 Task: Identify the closest national park to Phoenix, Arizona, and Salt Lake City, Utah.
Action: Mouse moved to (129, 77)
Screenshot: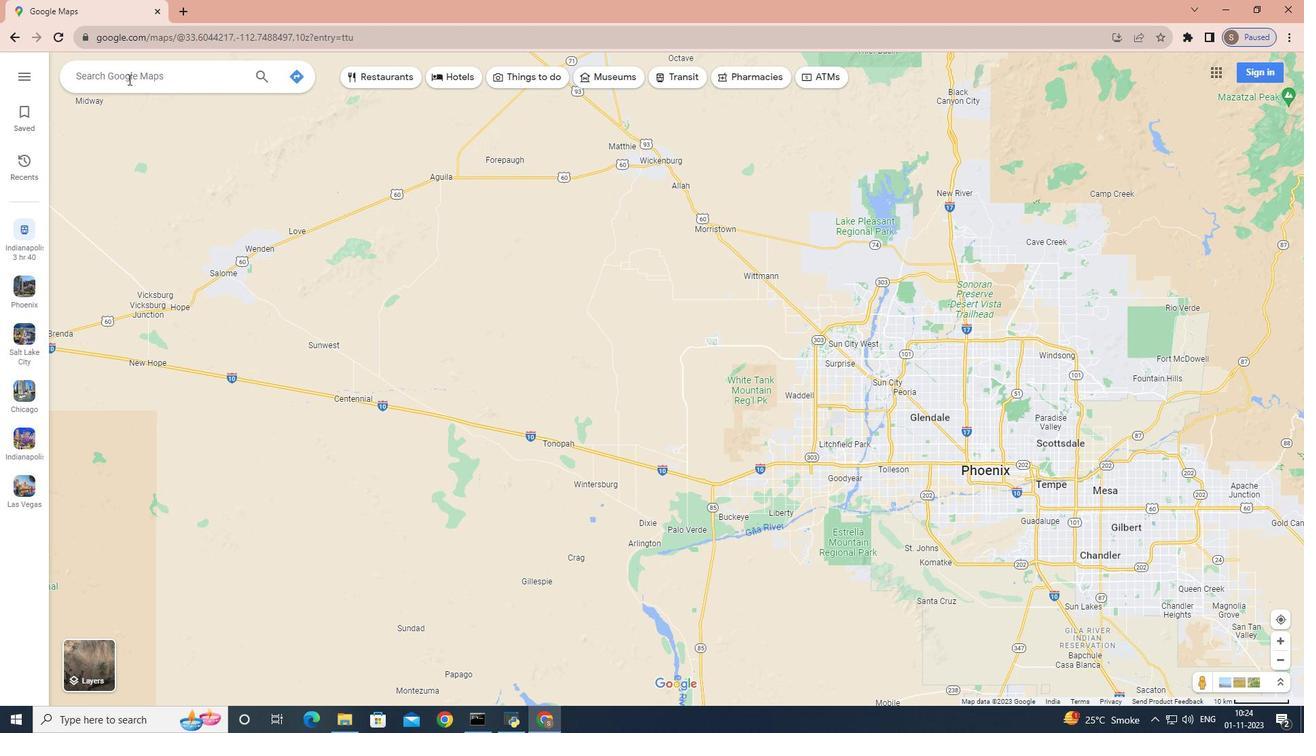 
Action: Mouse pressed left at (129, 77)
Screenshot: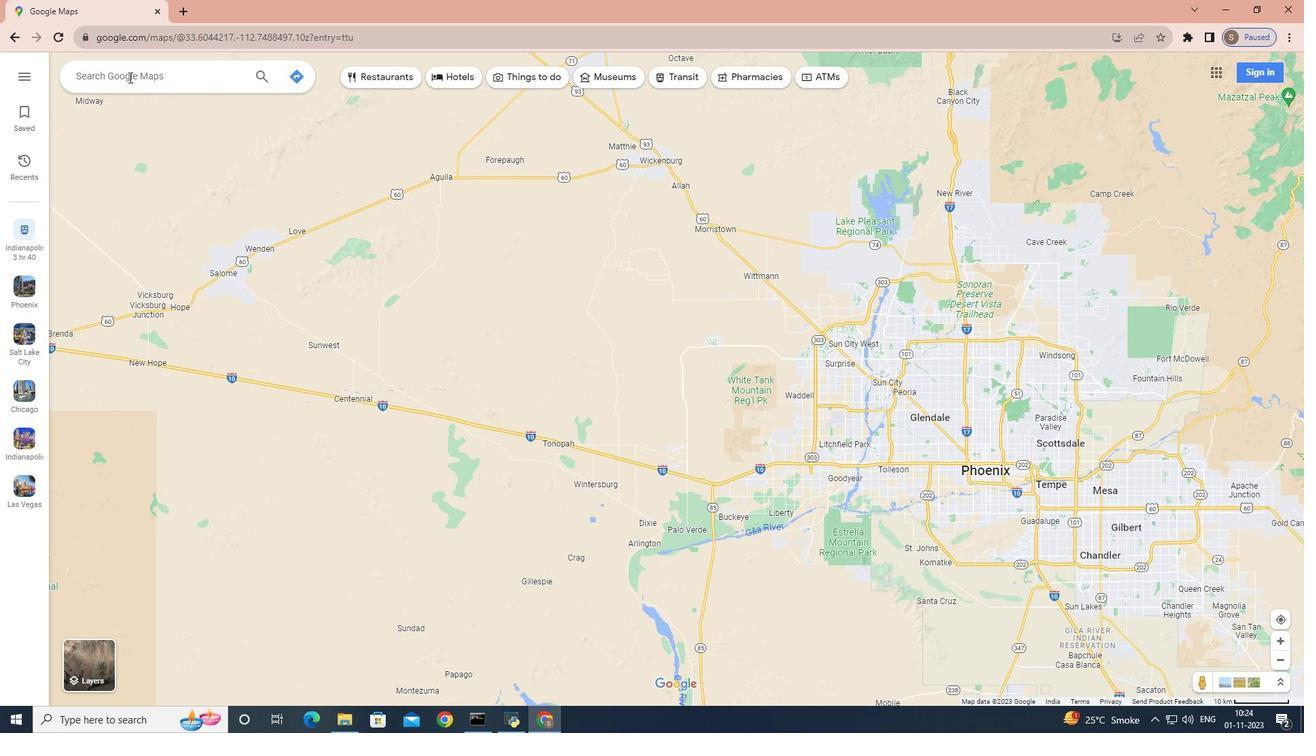 
Action: Key pressed <Key.shift_r>Phoenix,<Key.space><Key.shift>Arizona
Screenshot: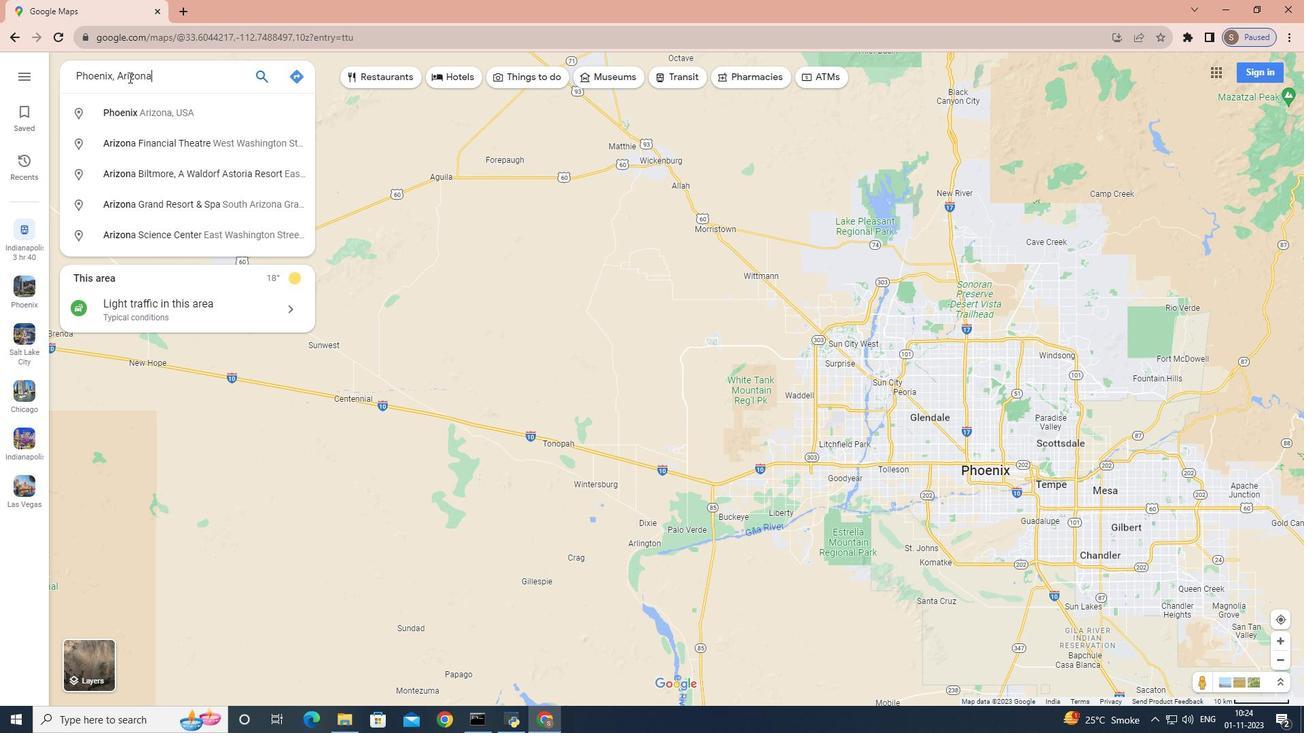 
Action: Mouse moved to (256, 71)
Screenshot: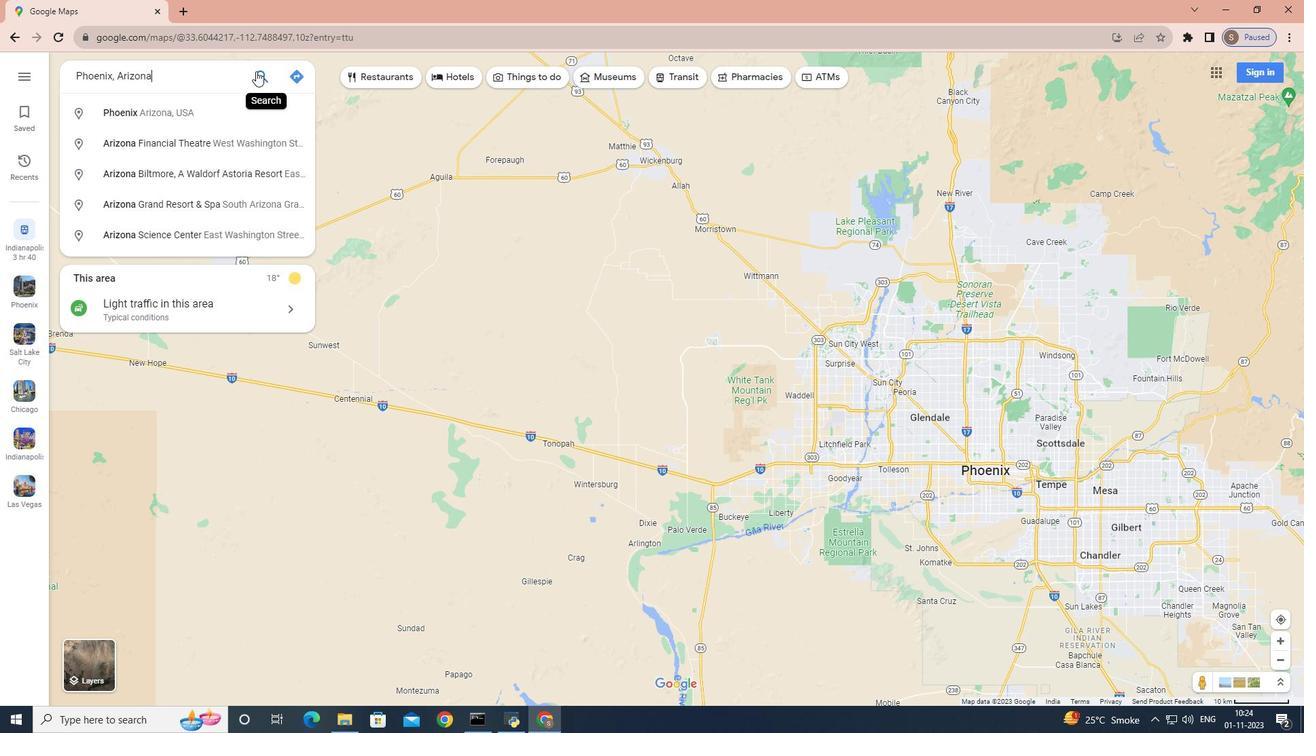 
Action: Mouse pressed left at (256, 71)
Screenshot: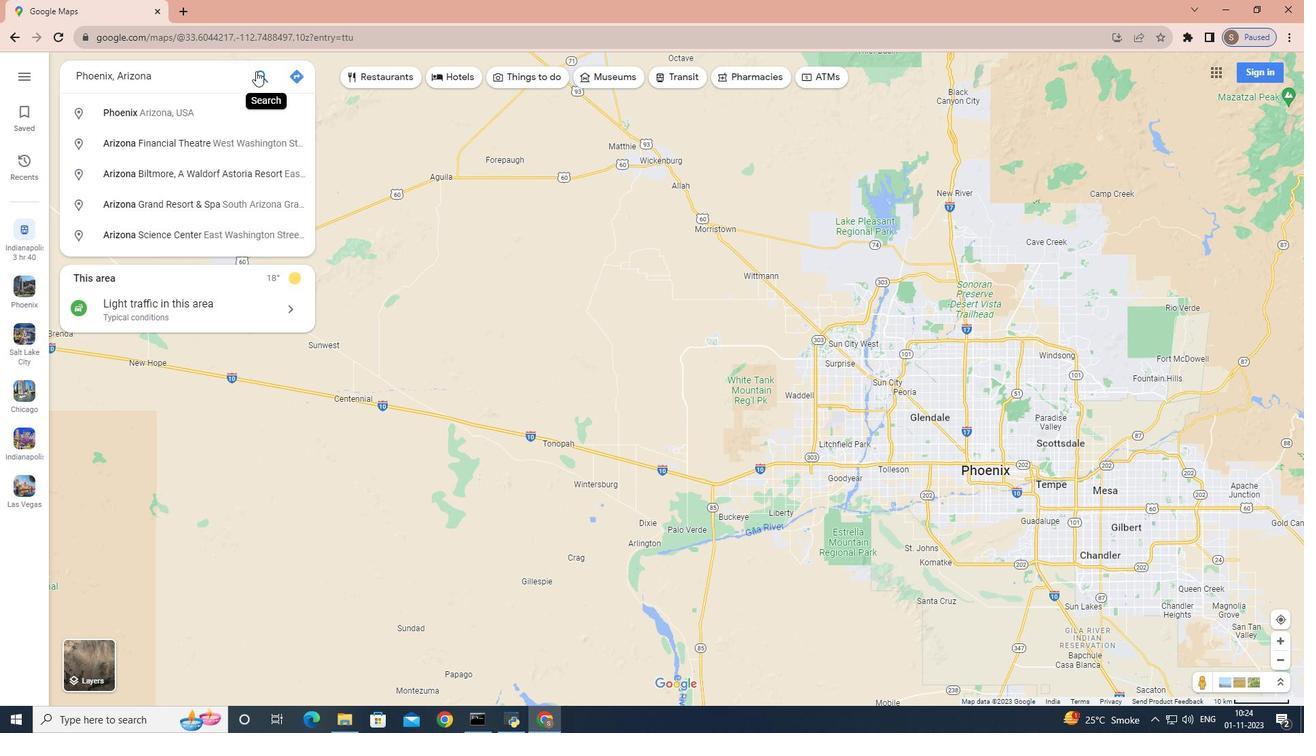 
Action: Mouse moved to (188, 310)
Screenshot: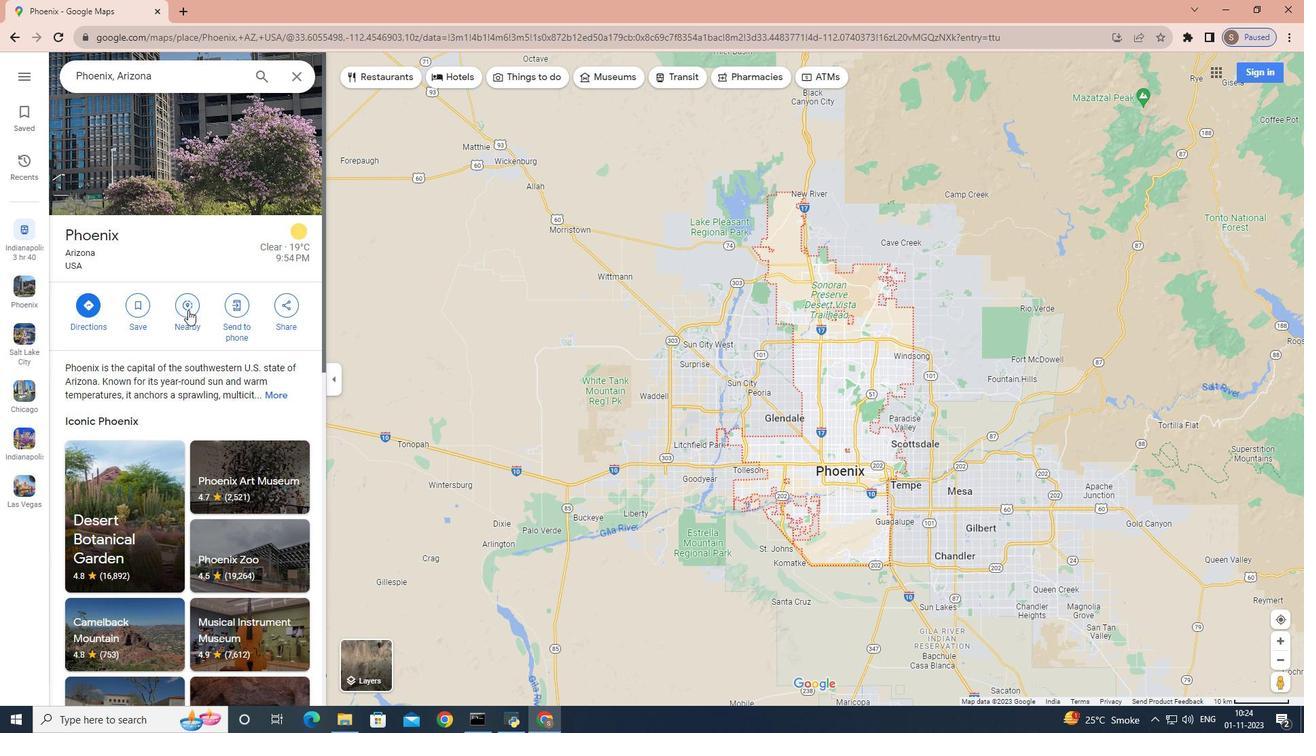 
Action: Mouse pressed left at (188, 310)
Screenshot: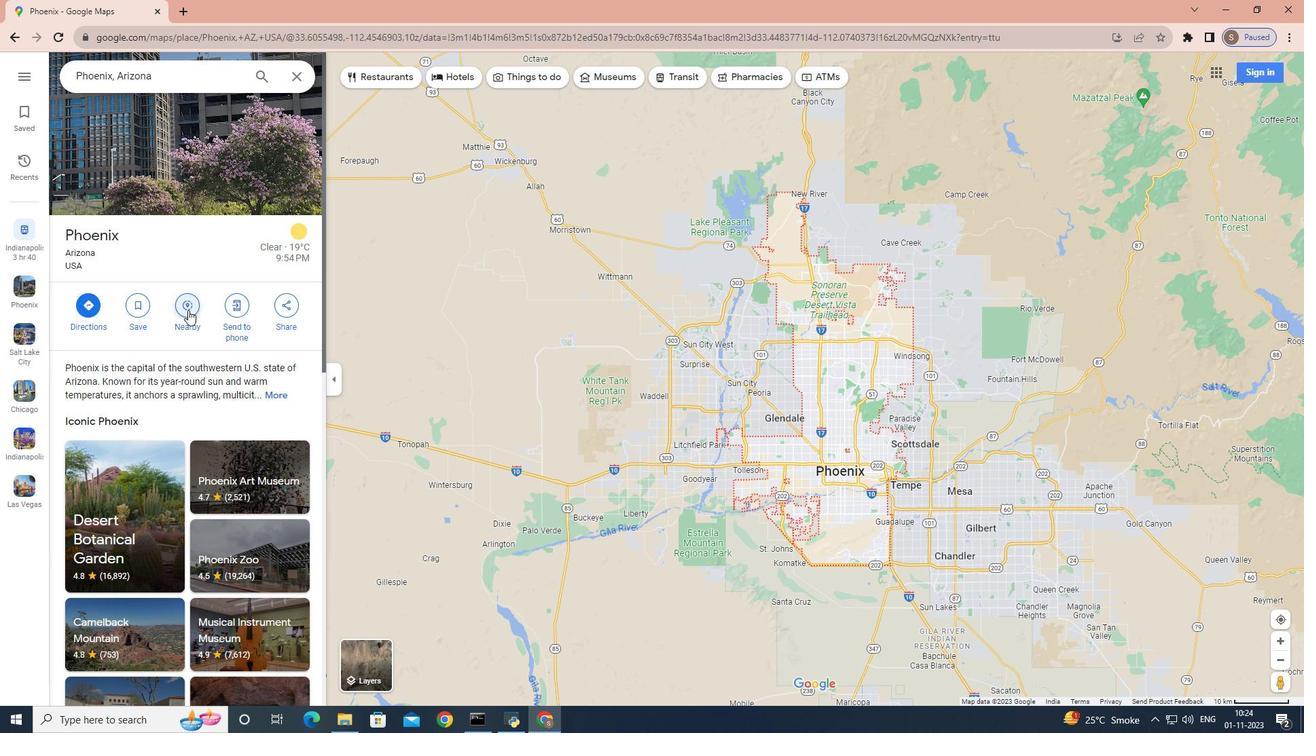 
Action: Key pressed closest<Key.space>national<Key.space>park<Key.enter>
Screenshot: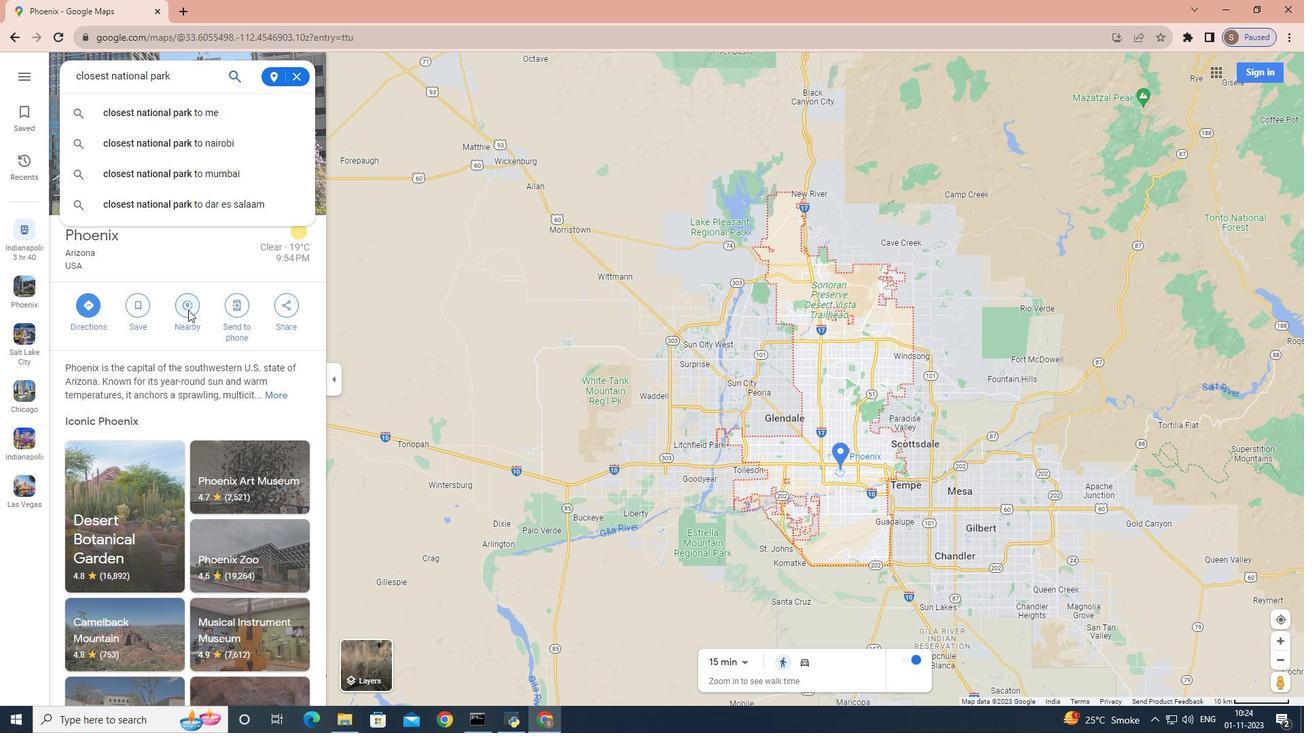
Action: Mouse scrolled (188, 309) with delta (0, 0)
Screenshot: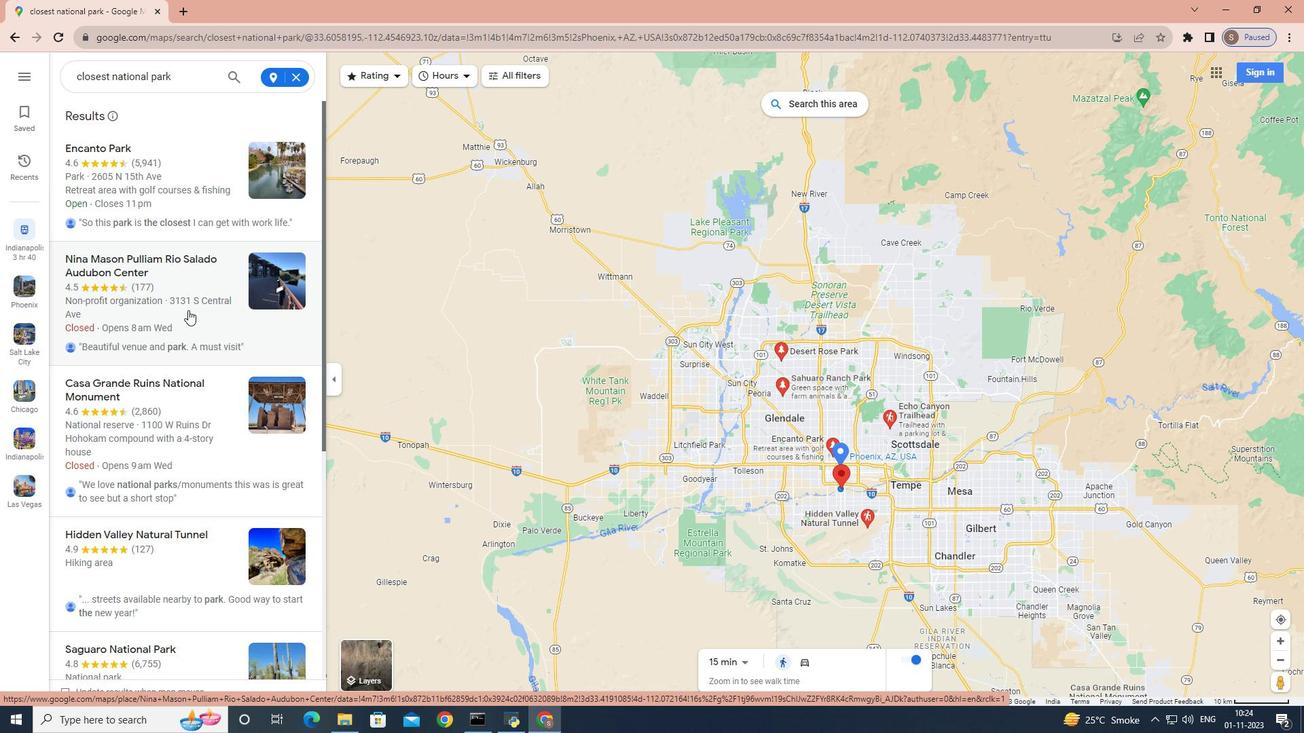 
Action: Mouse scrolled (188, 309) with delta (0, 0)
Screenshot: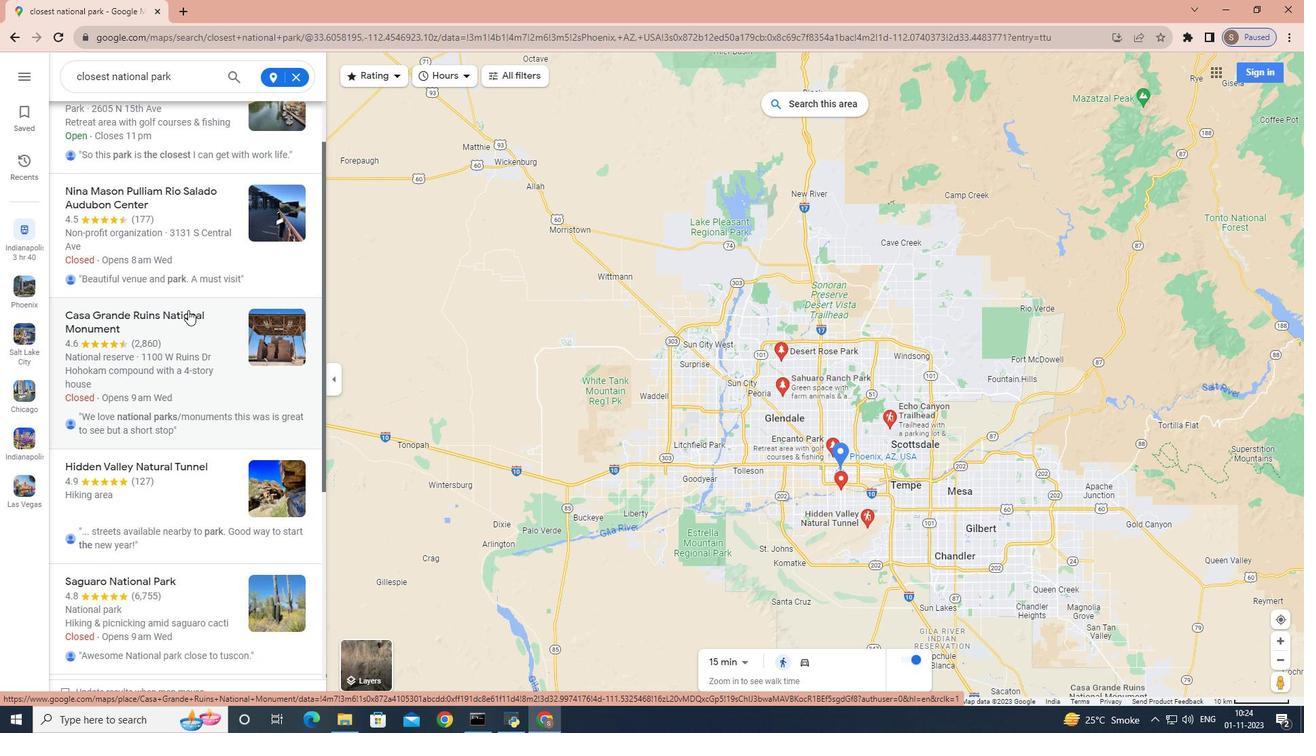 
Action: Mouse scrolled (188, 309) with delta (0, 0)
Screenshot: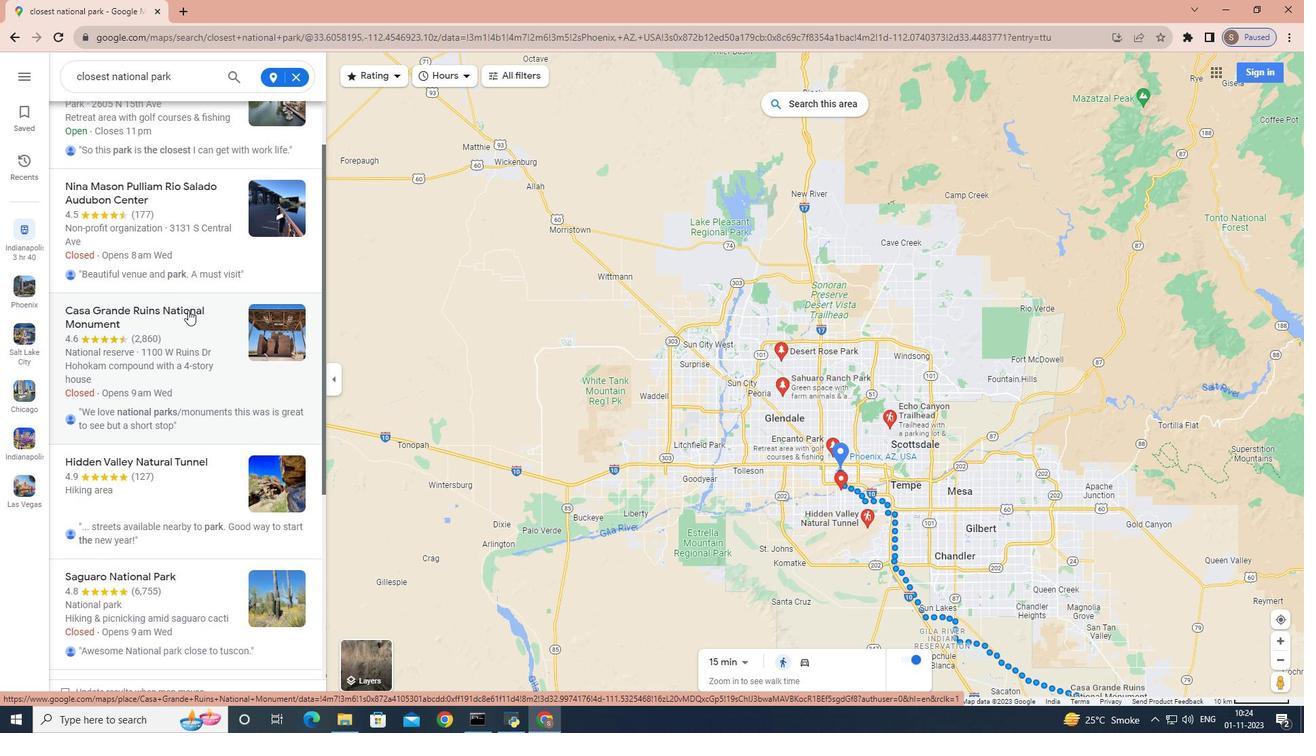 
Action: Mouse moved to (292, 76)
Screenshot: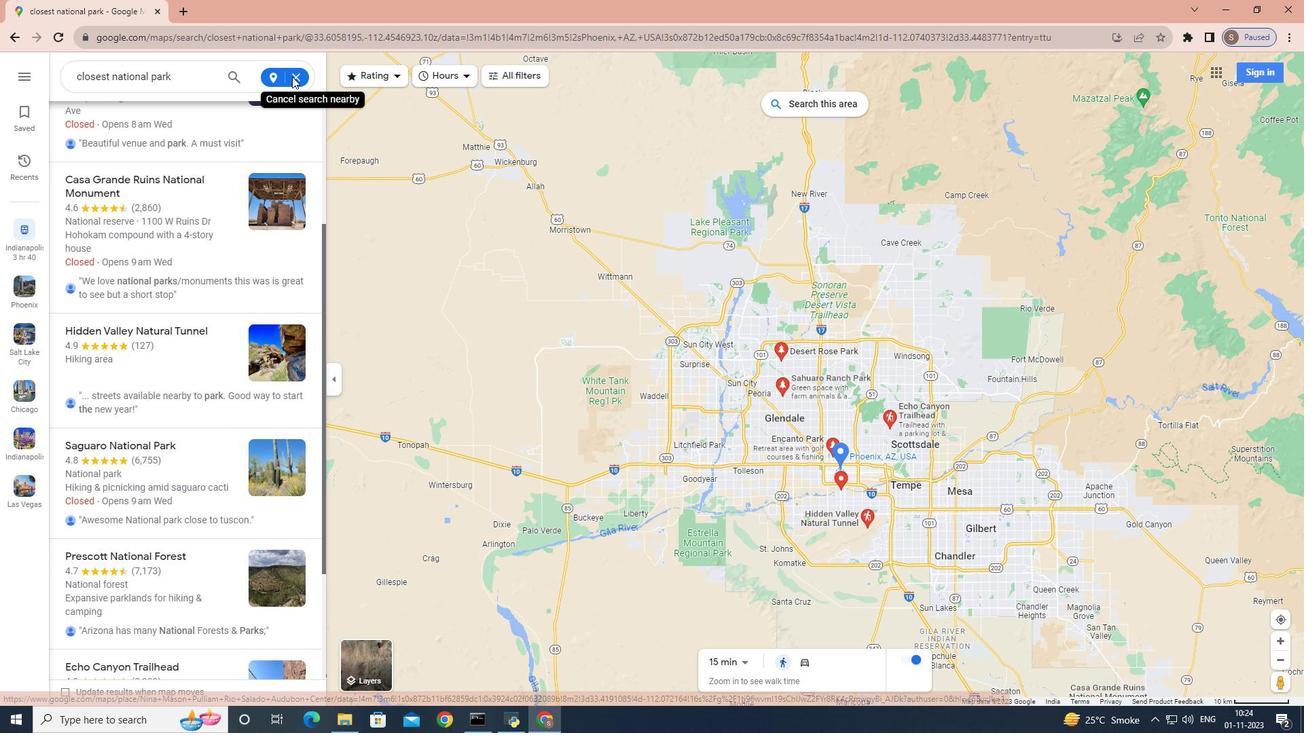 
Action: Mouse pressed left at (292, 76)
Screenshot: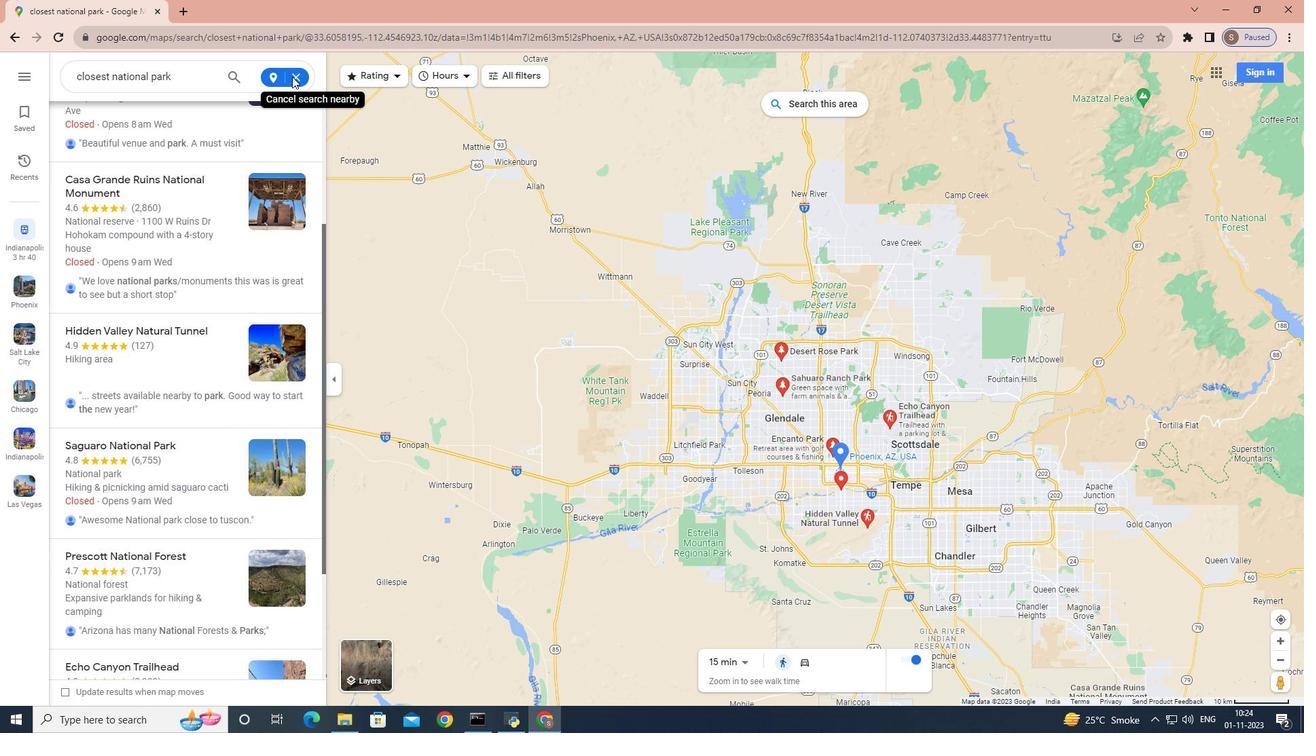 
Action: Mouse moved to (302, 72)
Screenshot: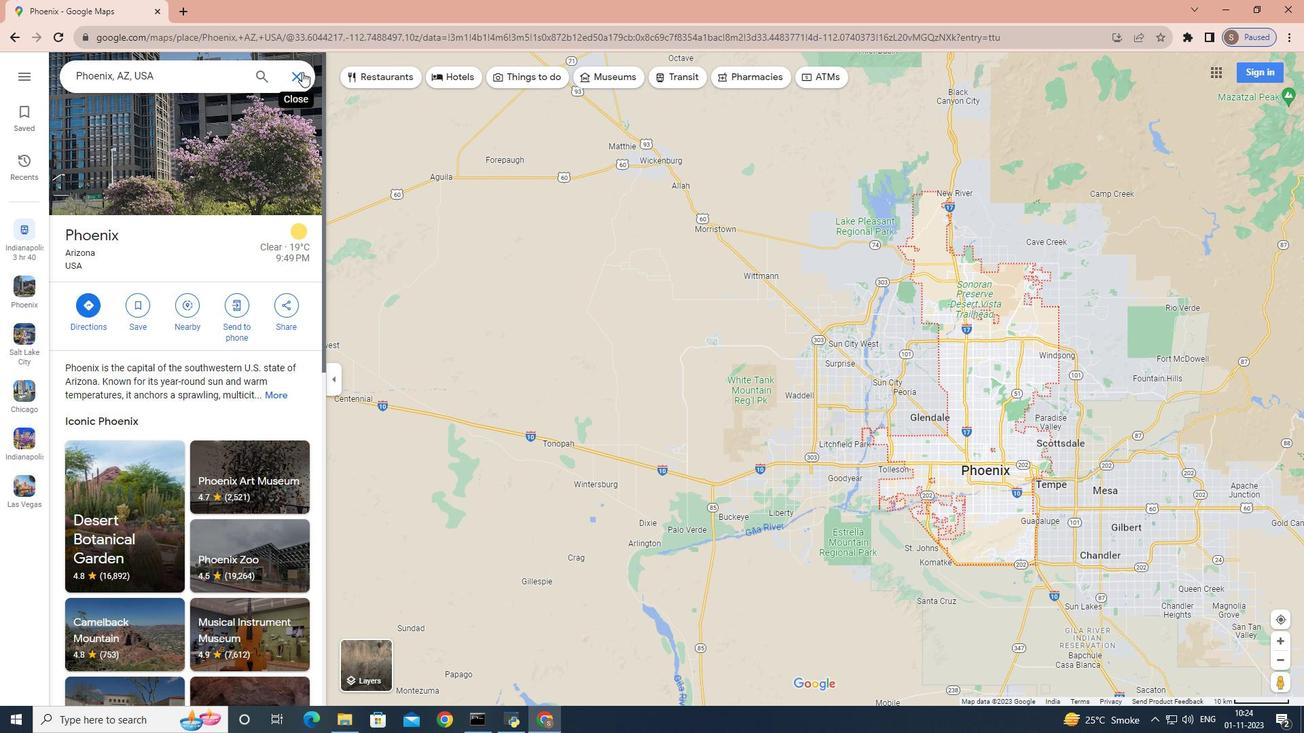 
Action: Mouse pressed left at (302, 72)
Screenshot: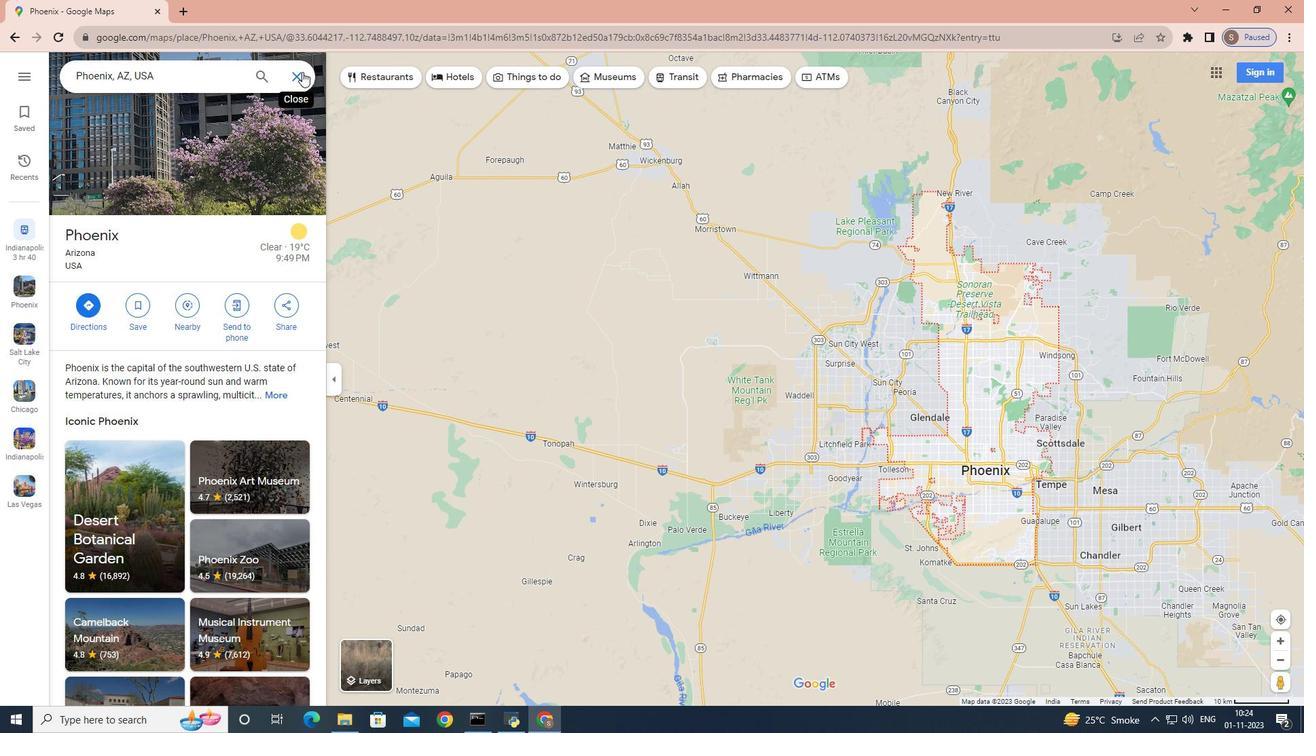 
Action: Mouse moved to (179, 80)
Screenshot: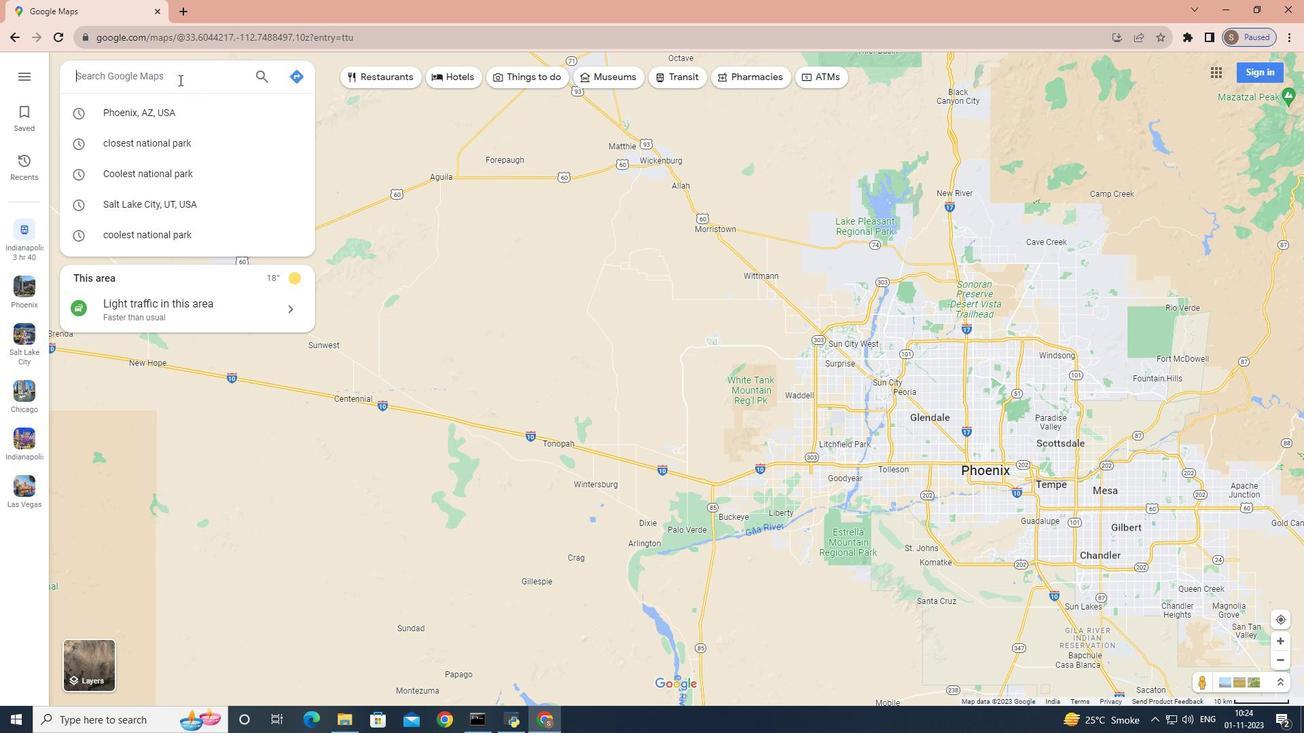 
Action: Key pressed <Key.shift>Salt<Key.space><Key.shift_r>Lake<Key.space><Key.shift>City,<Key.space><Key.shift_r><Key.shift_r><Key.shift_r><Key.shift_r><Key.shift_r><Key.shift_r><Key.shift_r><Key.shift_r>Utah<Key.enter>
Screenshot: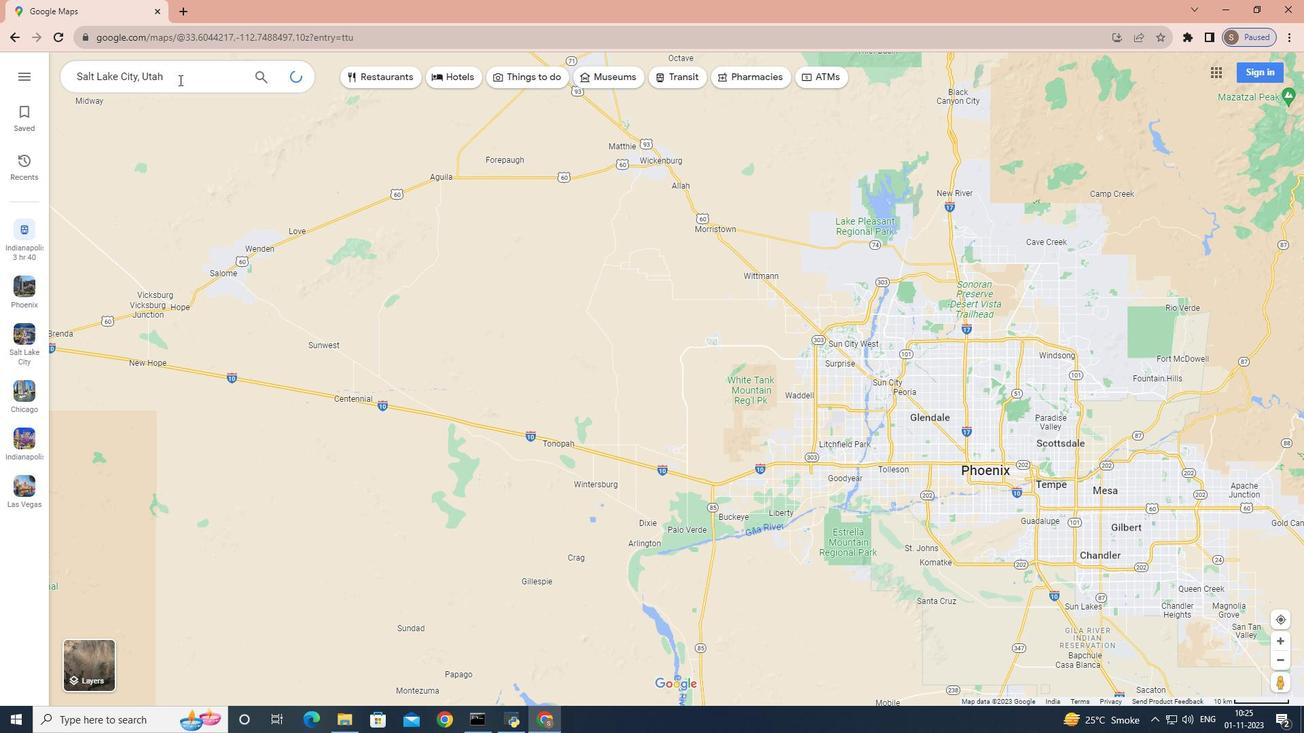 
Action: Mouse moved to (191, 297)
Screenshot: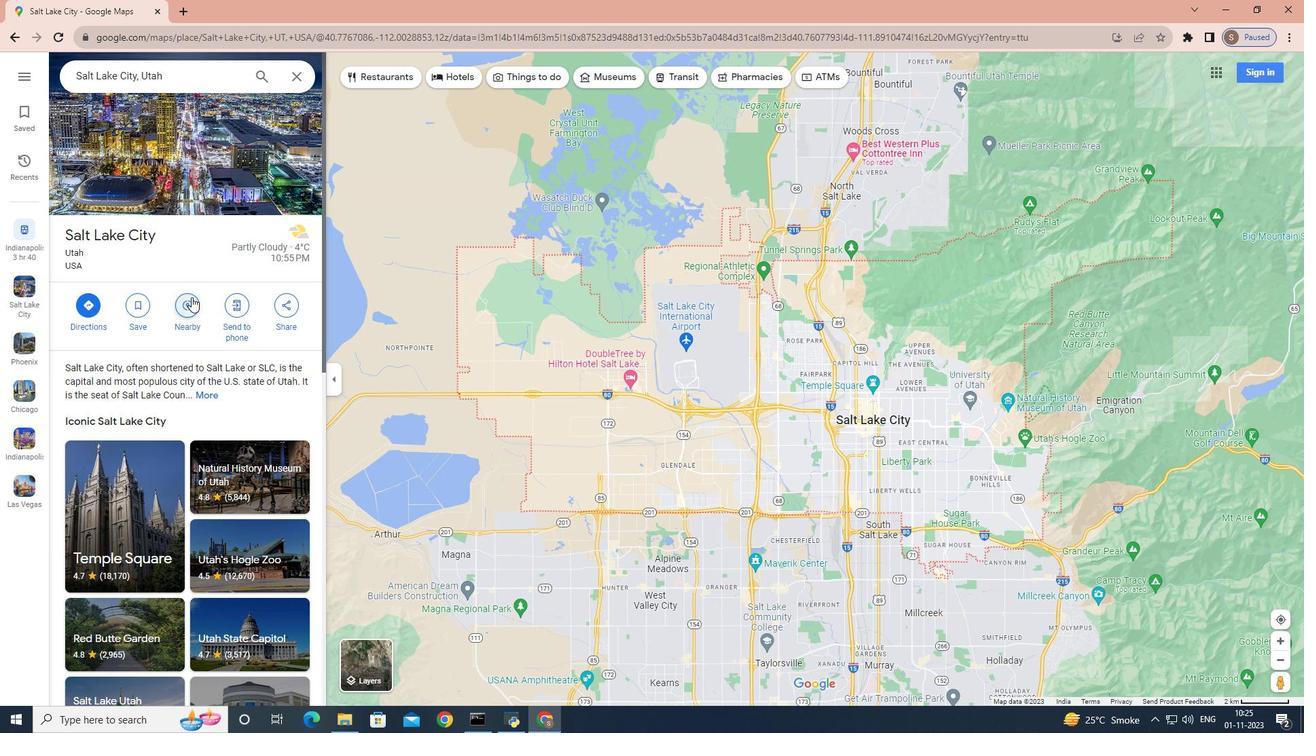 
Action: Mouse pressed left at (191, 297)
Screenshot: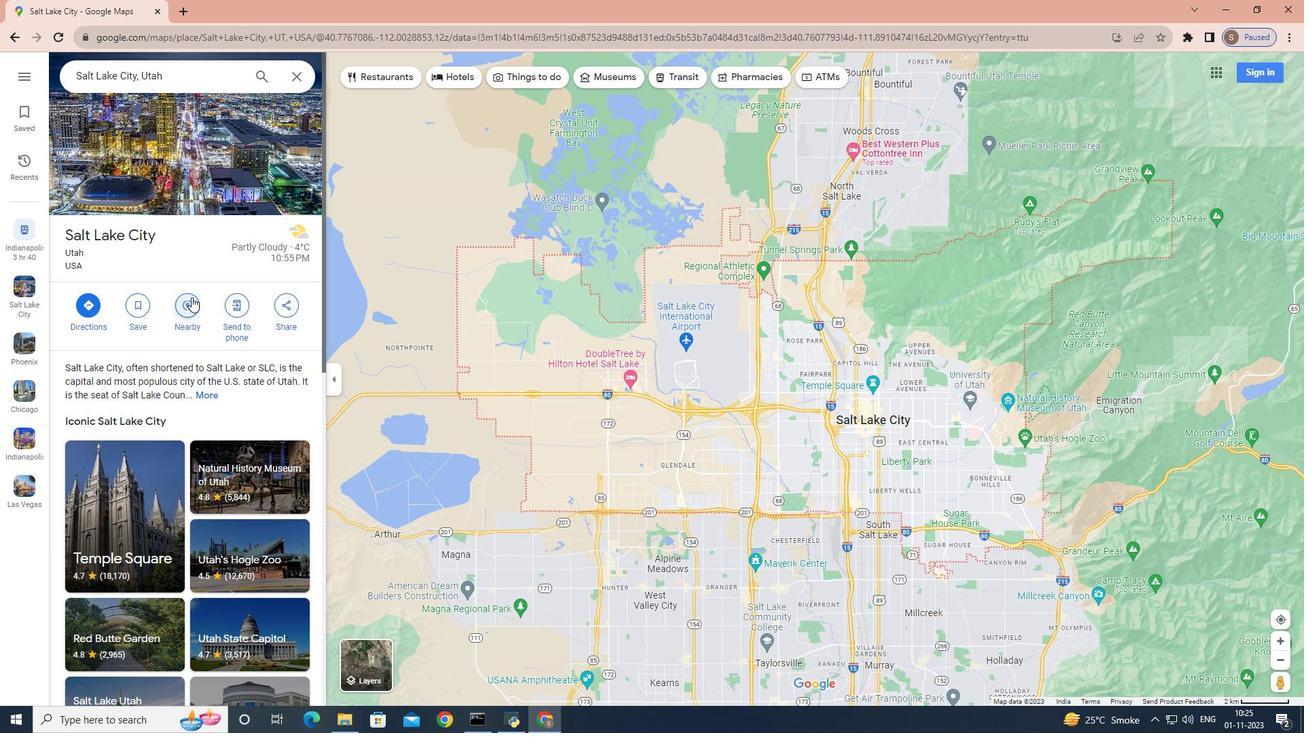 
Action: Mouse moved to (187, 290)
Screenshot: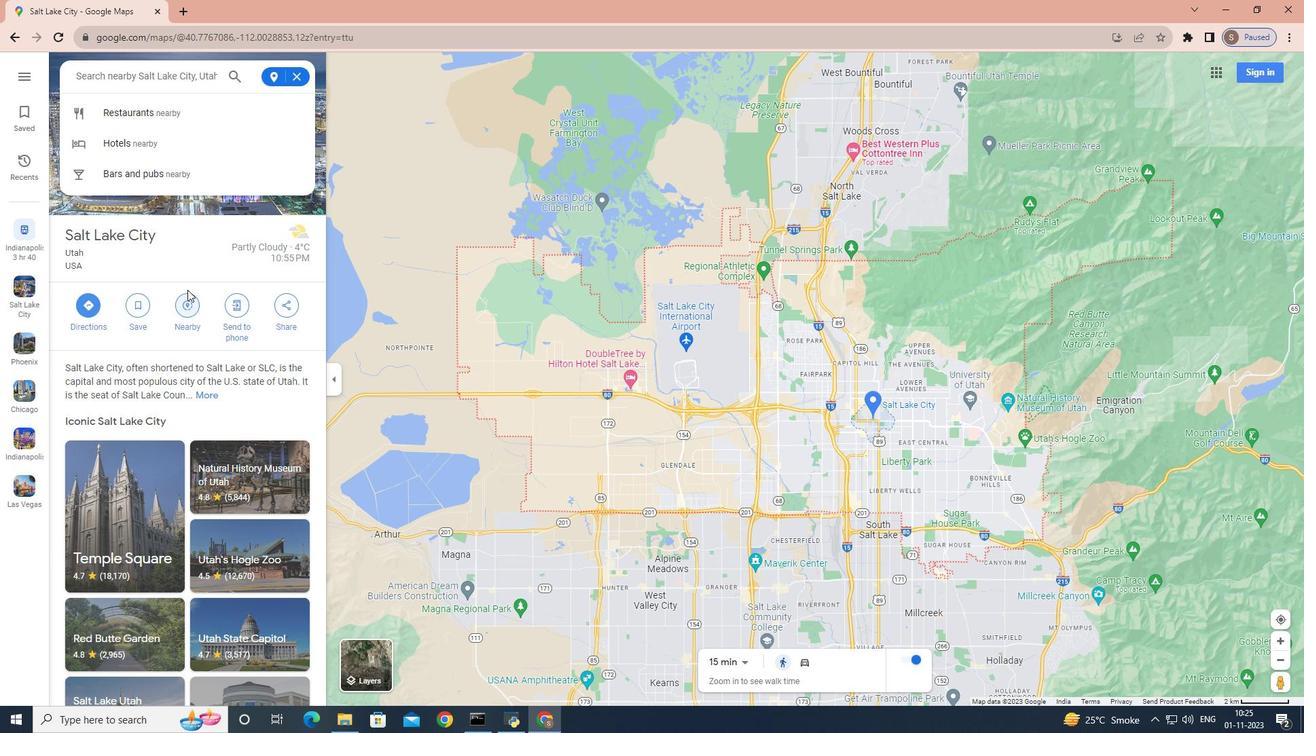
Action: Key pressed closest<Key.space>national<Key.space>park
Screenshot: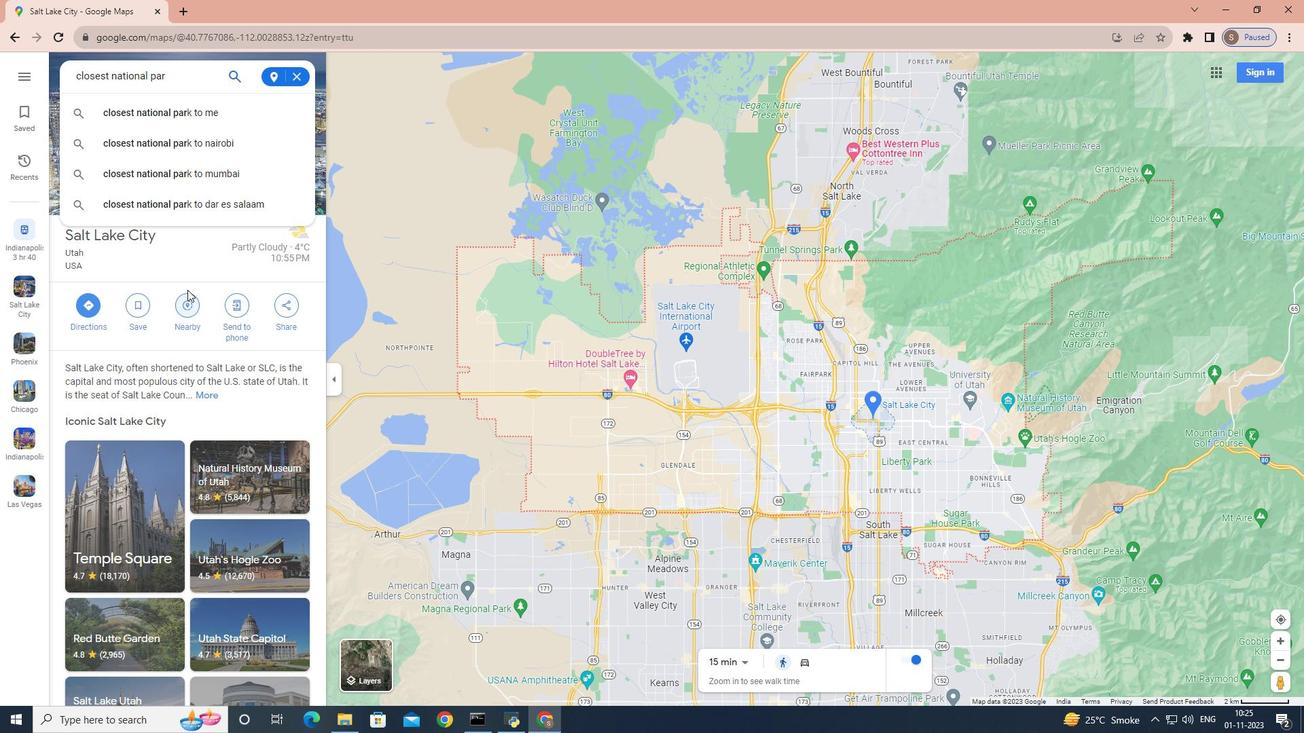 
Action: Mouse moved to (186, 290)
Screenshot: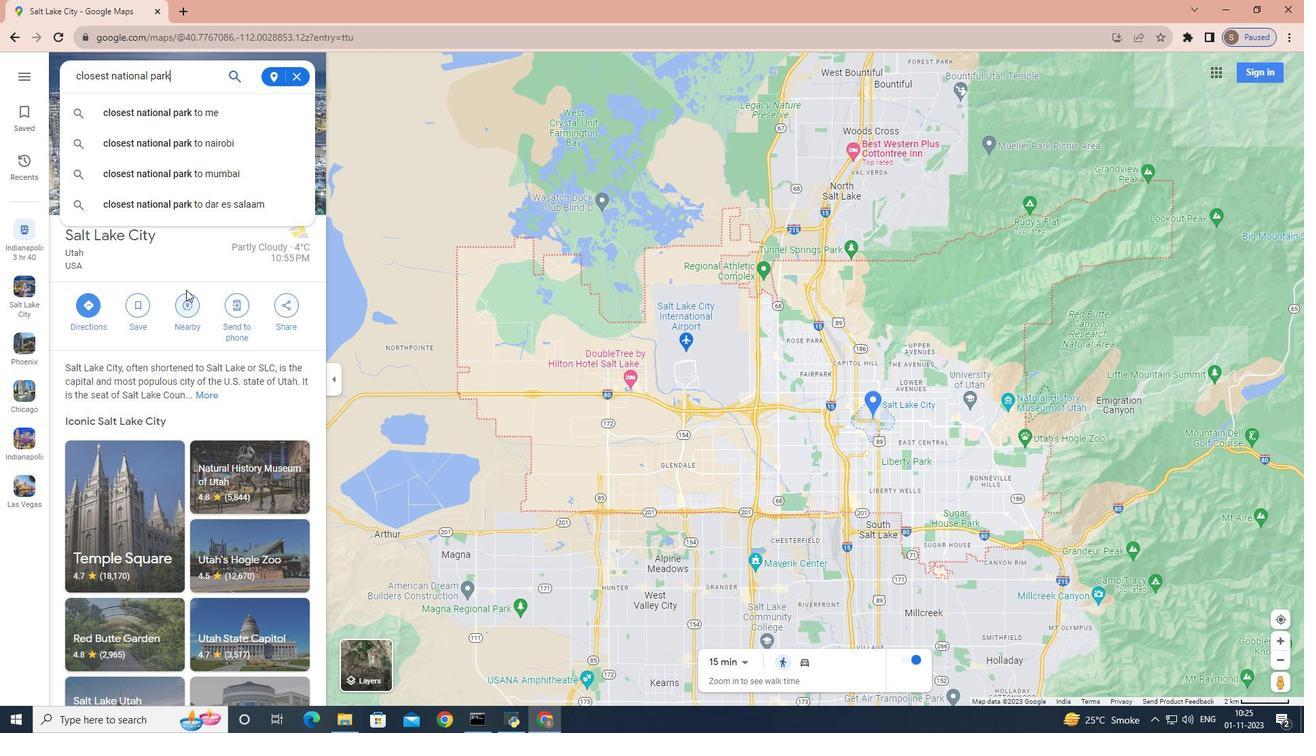 
Action: Key pressed <Key.enter>
Screenshot: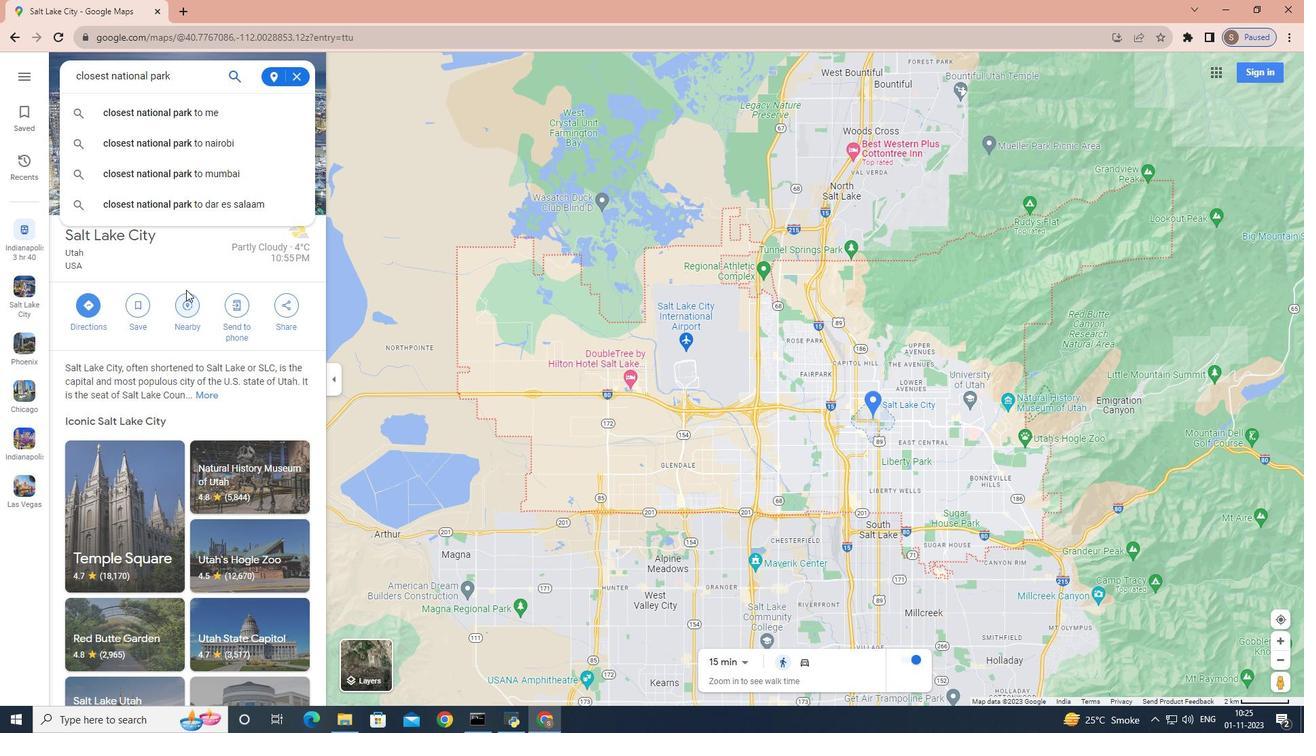 
Action: Mouse scrolled (186, 289) with delta (0, 0)
Screenshot: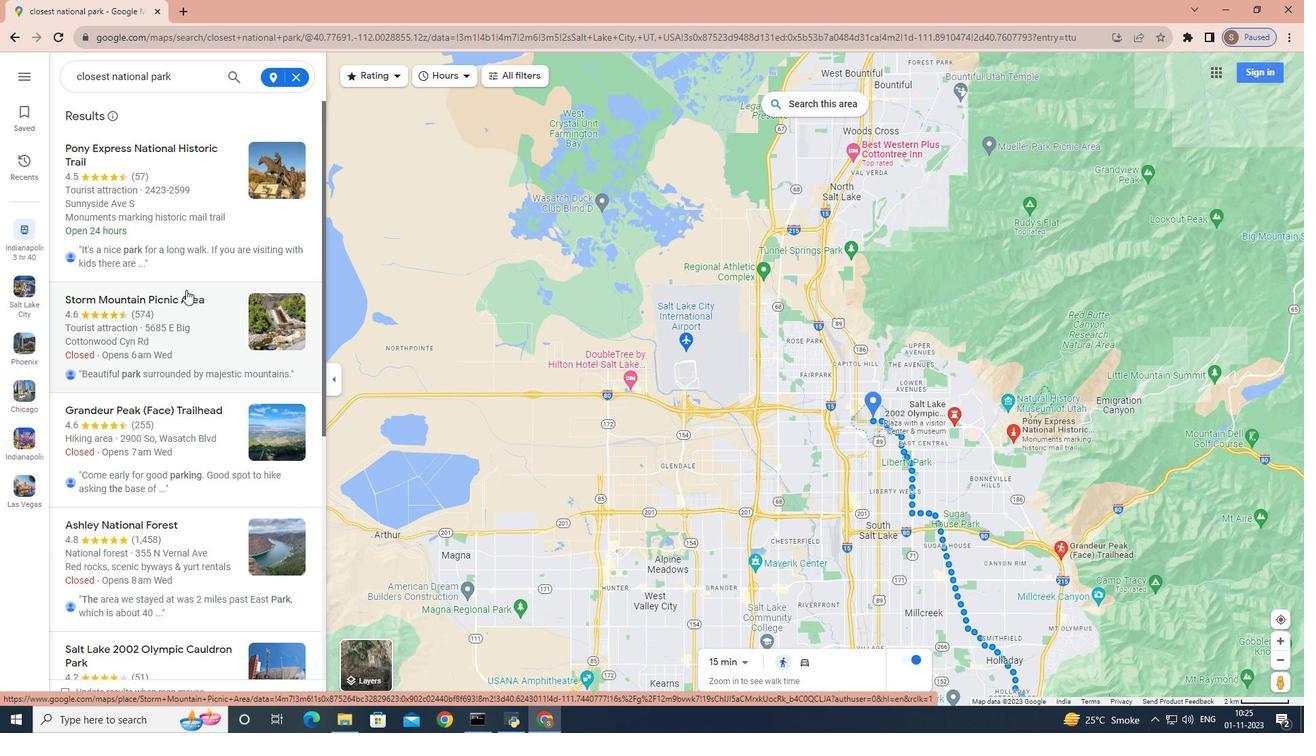 
Action: Mouse scrolled (186, 289) with delta (0, 0)
Screenshot: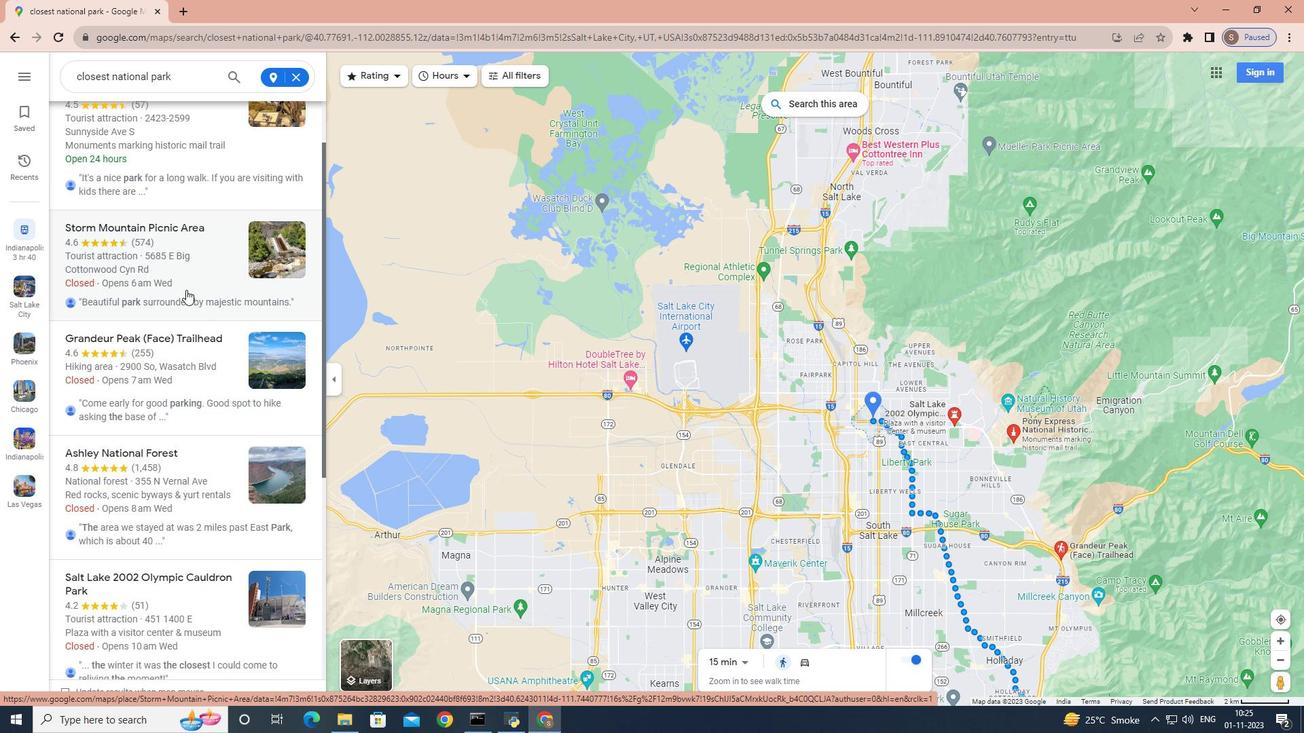 
Action: Mouse scrolled (186, 289) with delta (0, 0)
Screenshot: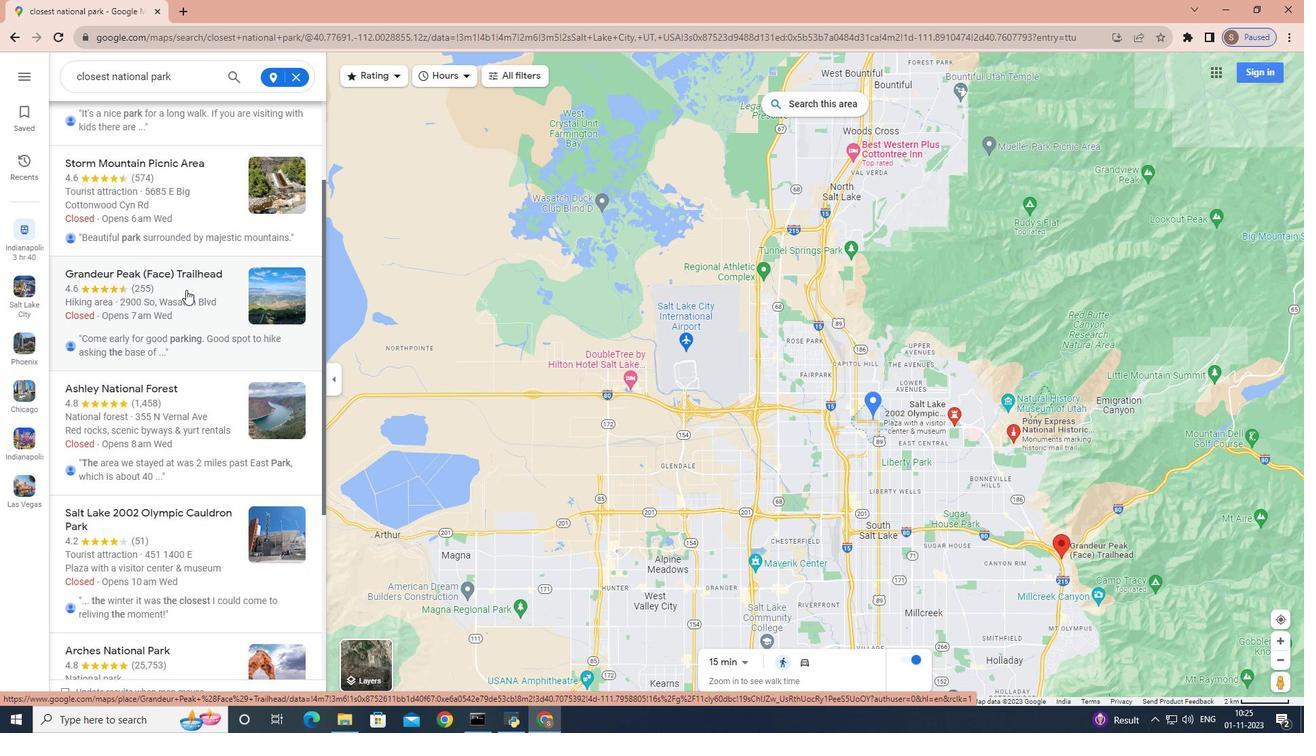 
Action: Mouse scrolled (186, 289) with delta (0, 0)
Screenshot: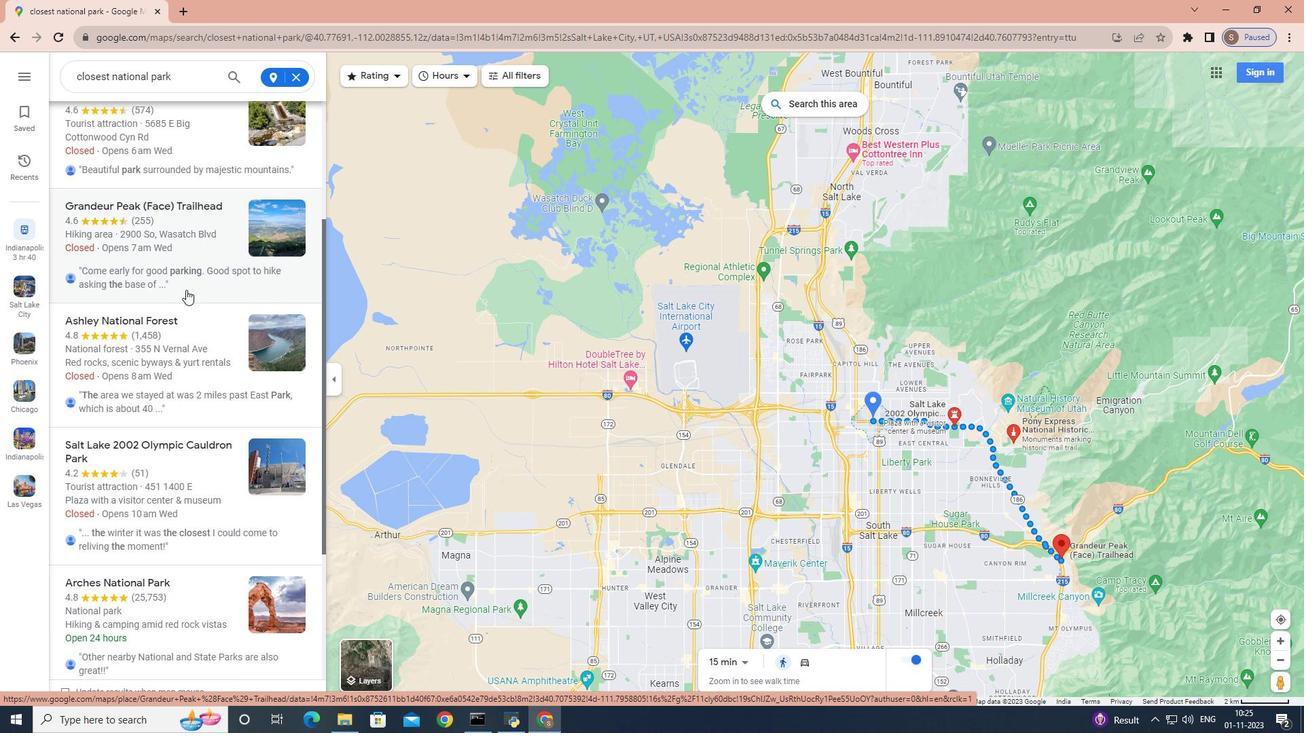 
